 Task: Add Sprouts Blood Sugar Harmony Powder Cap to the cart.
Action: Mouse moved to (21, 87)
Screenshot: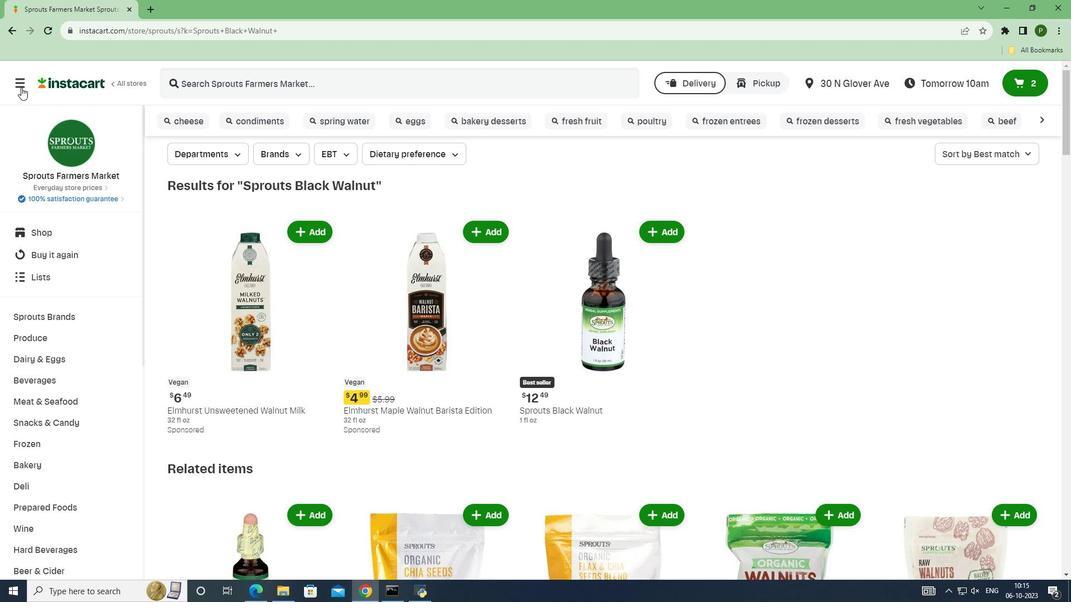 
Action: Mouse pressed left at (21, 87)
Screenshot: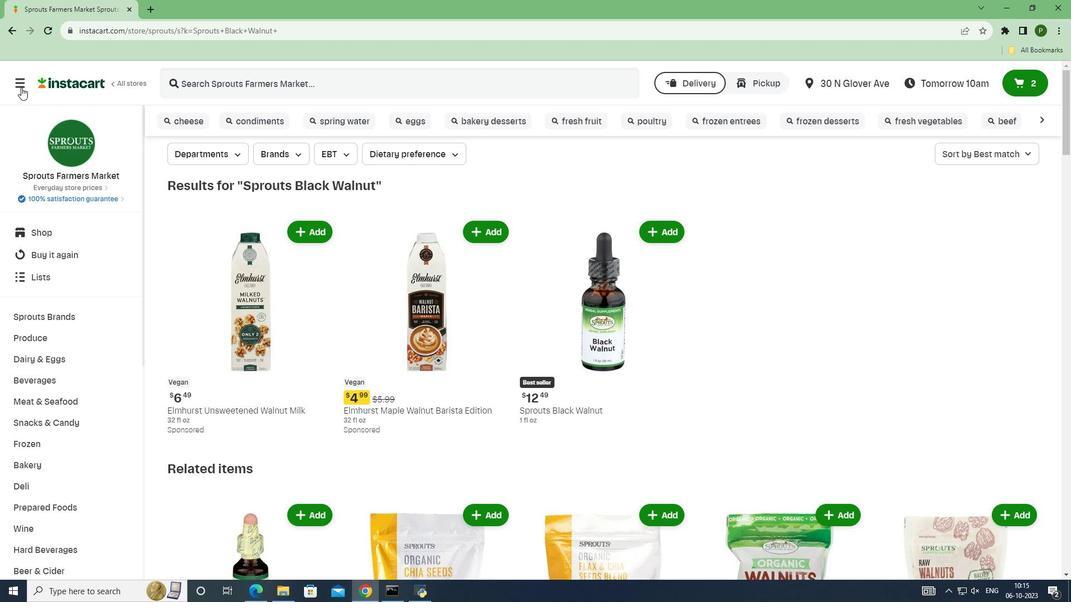 
Action: Mouse moved to (69, 290)
Screenshot: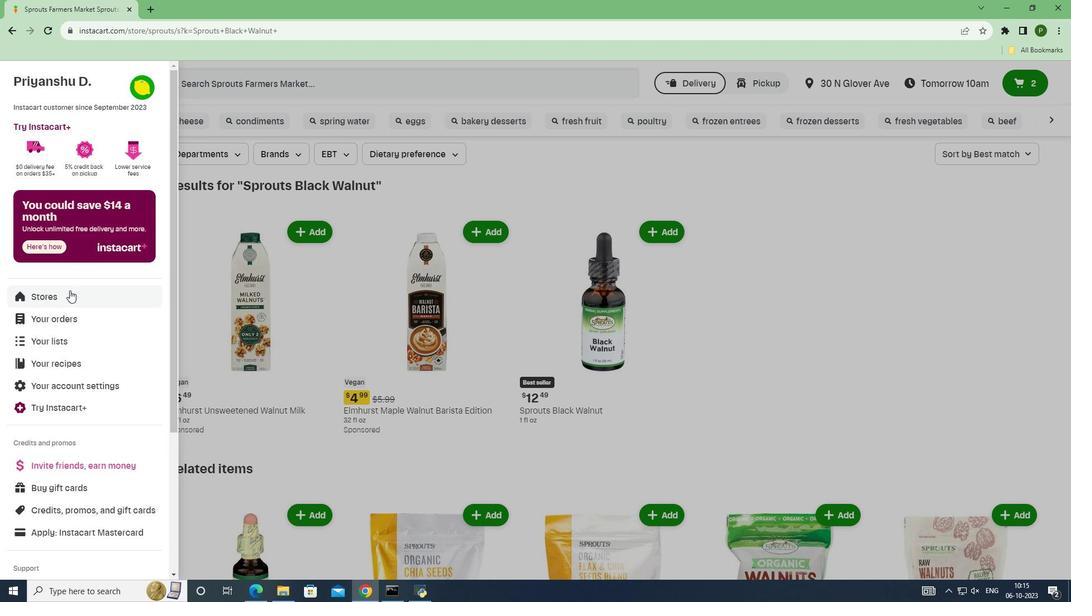 
Action: Mouse pressed left at (69, 290)
Screenshot: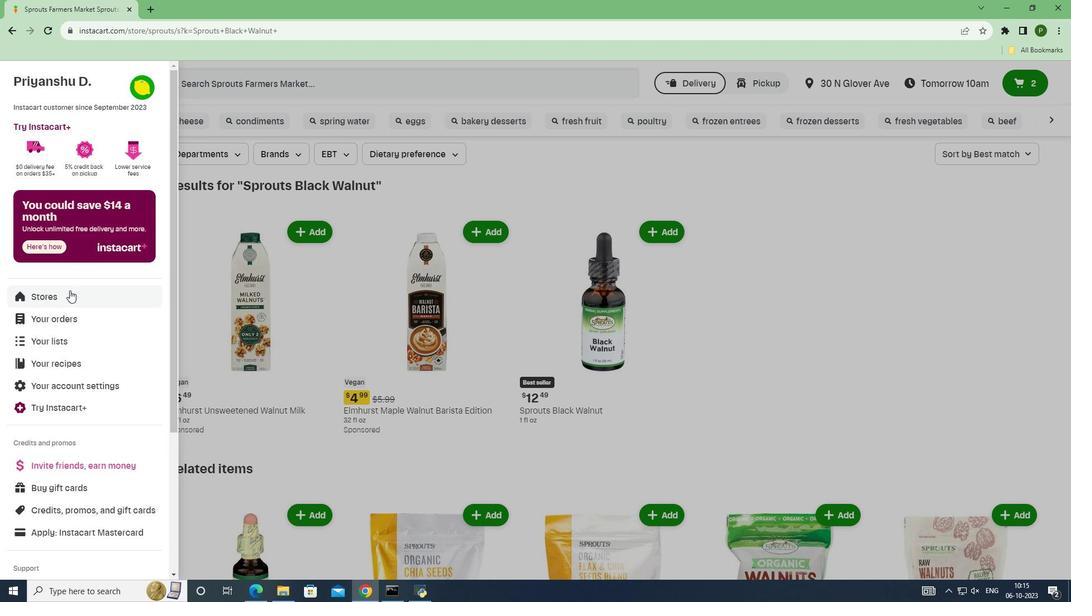 
Action: Mouse moved to (257, 132)
Screenshot: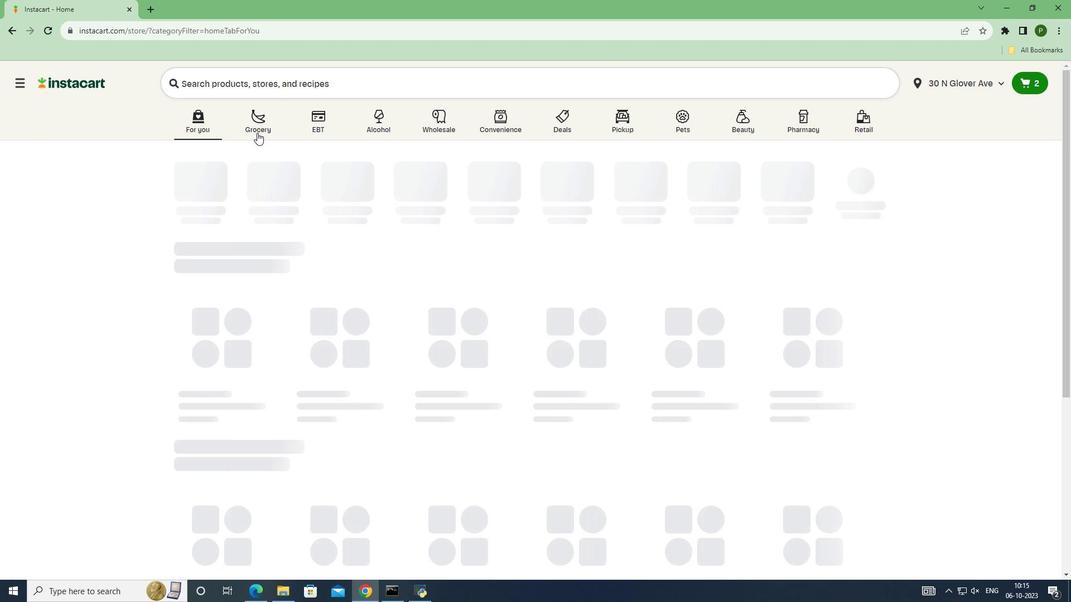 
Action: Mouse pressed left at (257, 132)
Screenshot: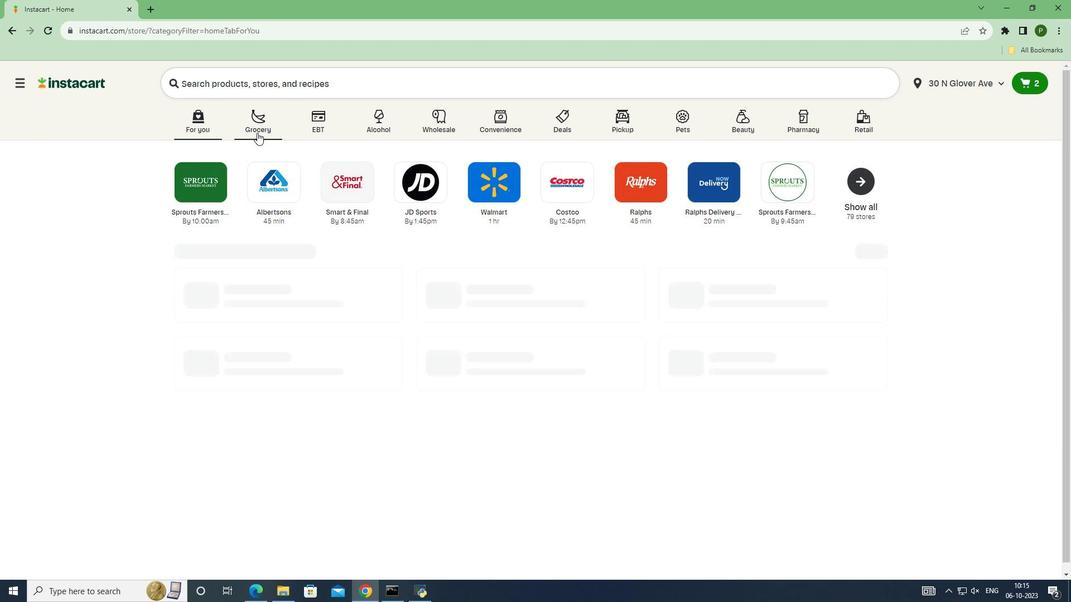 
Action: Mouse moved to (277, 191)
Screenshot: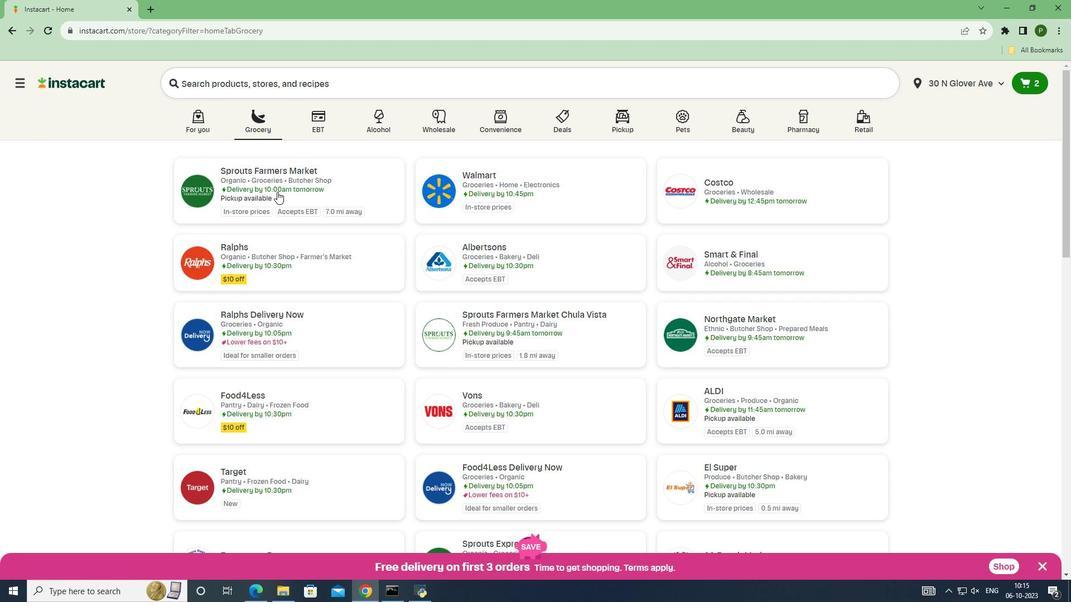 
Action: Mouse pressed left at (277, 191)
Screenshot: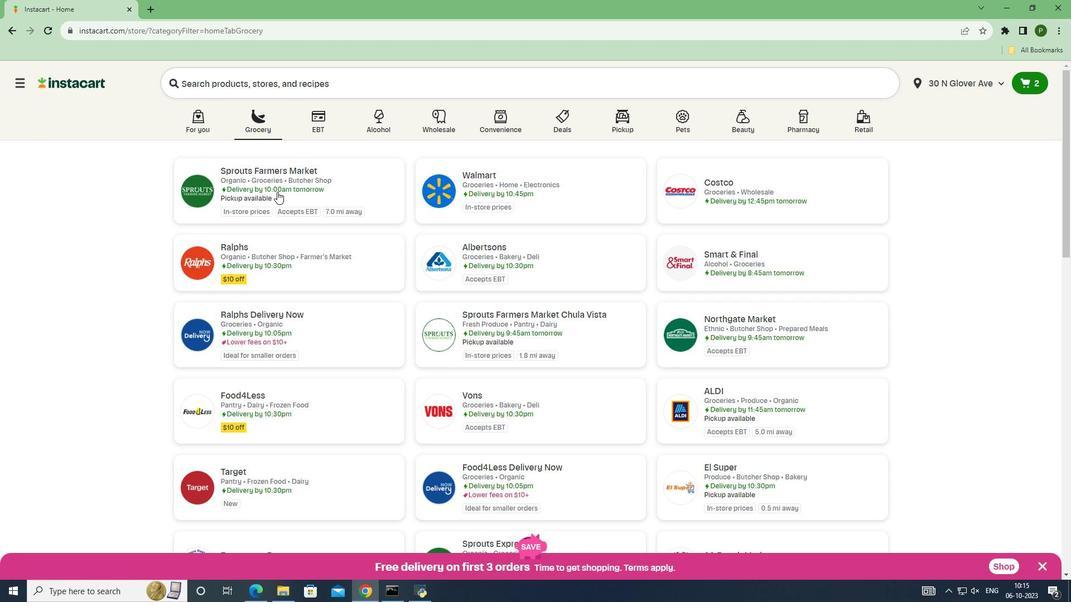 
Action: Mouse moved to (87, 315)
Screenshot: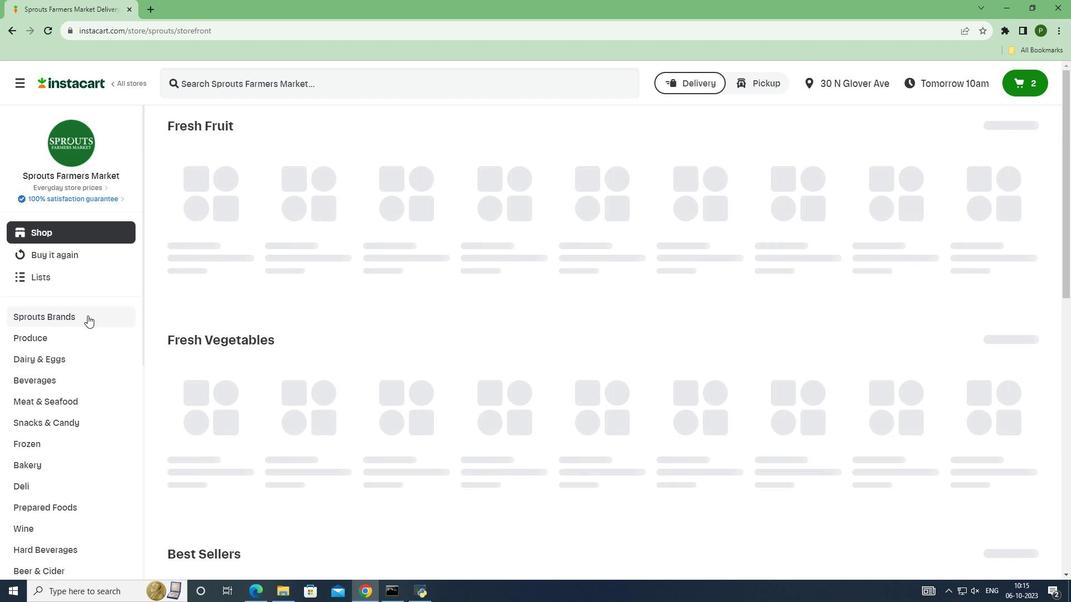 
Action: Mouse pressed left at (87, 315)
Screenshot: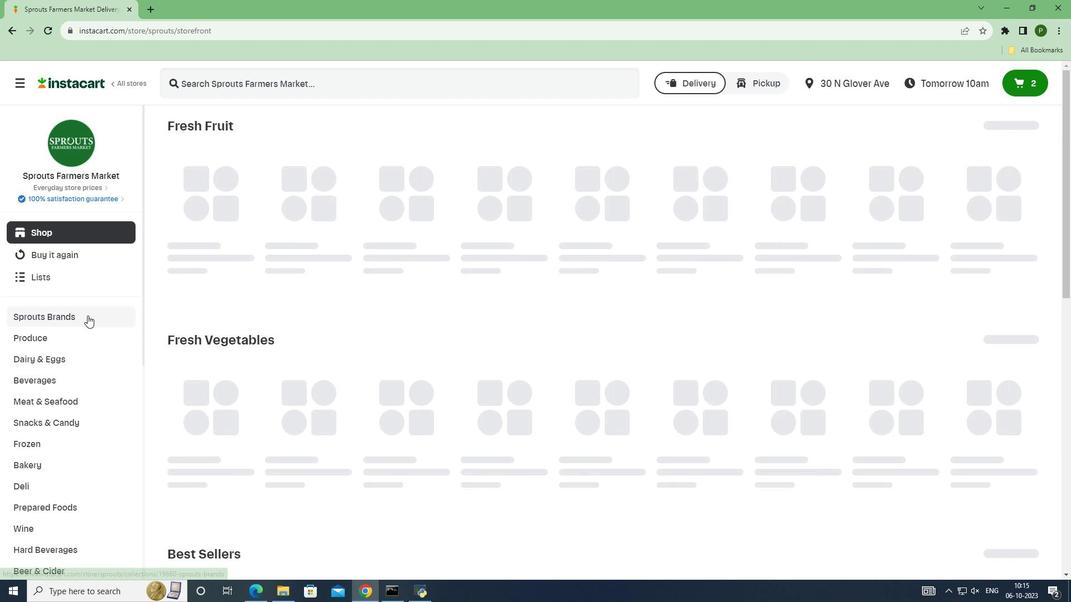 
Action: Mouse moved to (83, 465)
Screenshot: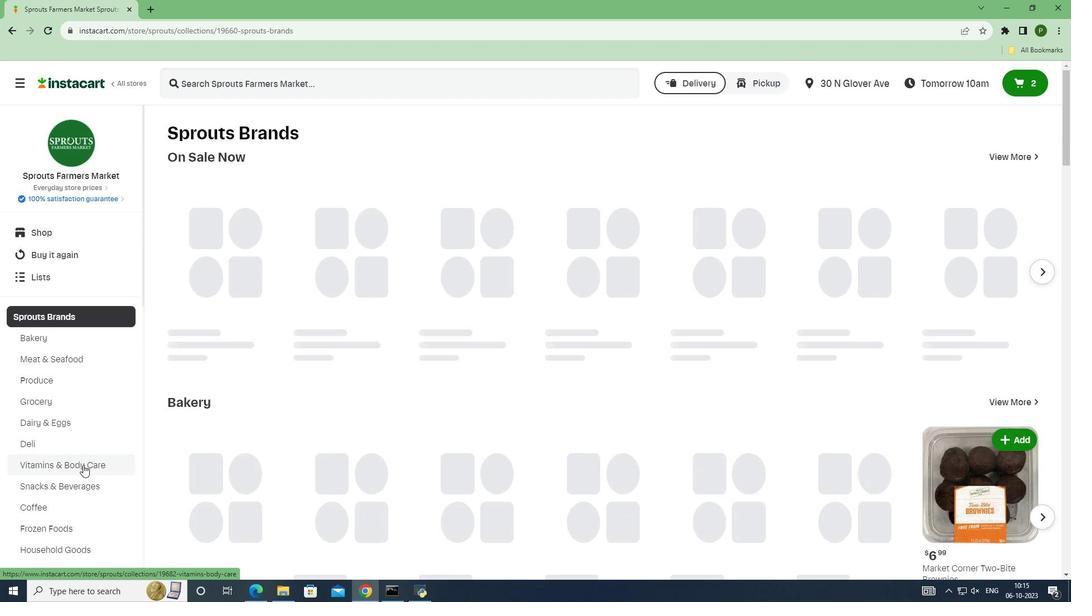
Action: Mouse pressed left at (83, 465)
Screenshot: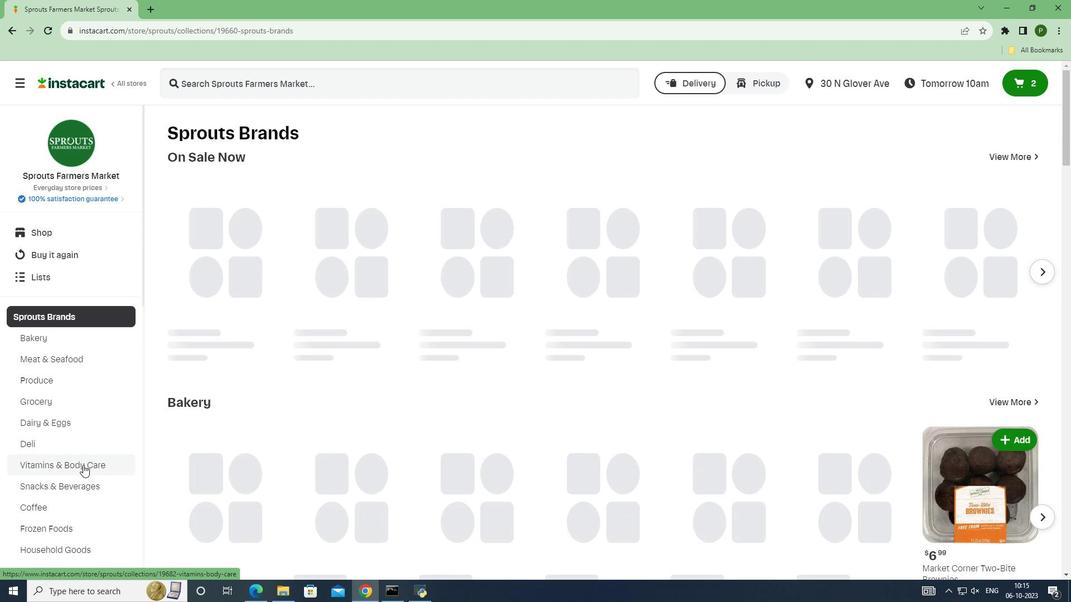 
Action: Mouse moved to (205, 84)
Screenshot: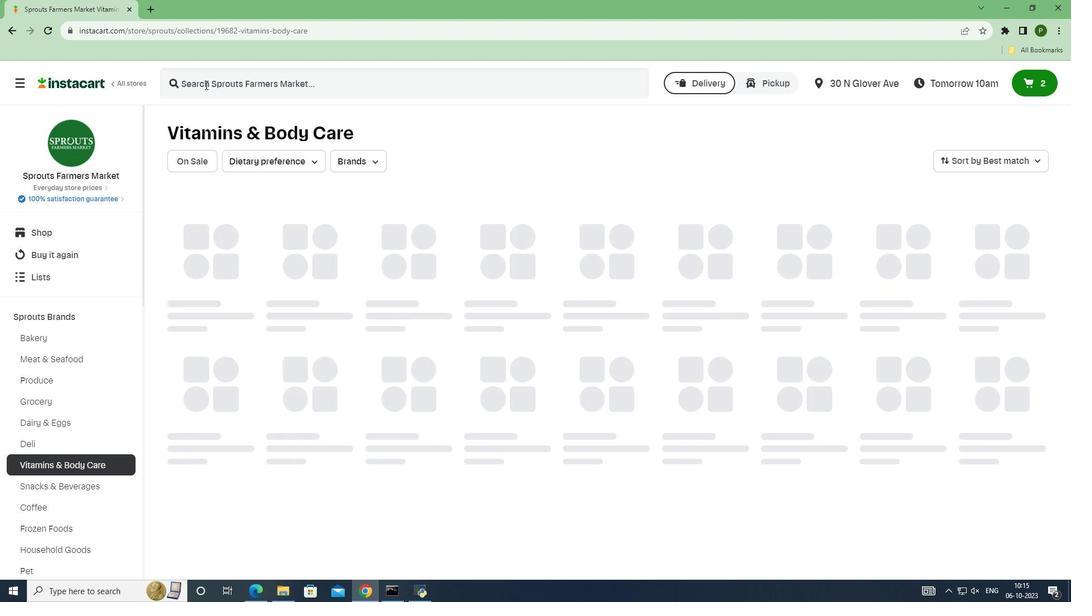 
Action: Mouse pressed left at (205, 84)
Screenshot: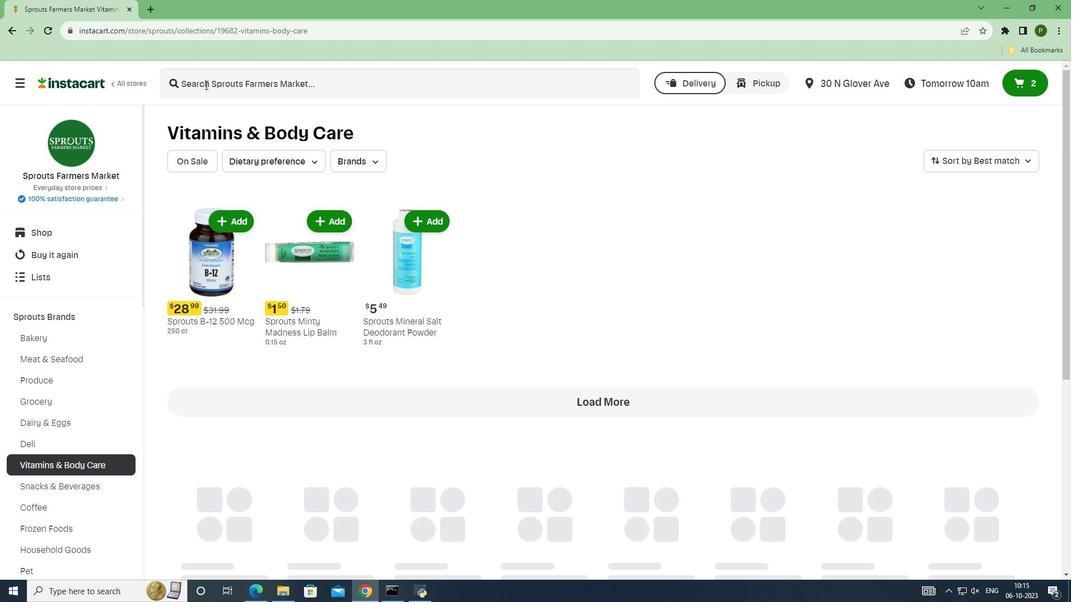 
Action: Key pressed <Key.caps_lock>S<Key.caps_lock>prouts<Key.space><Key.caps_lock>B<Key.caps_lock>lood<Key.space><Key.caps_lock>S<Key.caps_lock>ugar<Key.space><Key.caps_lock>H<Key.caps_lock>armony<Key.space><Key.caps_lock>P<Key.caps_lock>owder<Key.space><Key.caps_lock>C<Key.caps_lock>ap<Key.space><Key.enter>
Screenshot: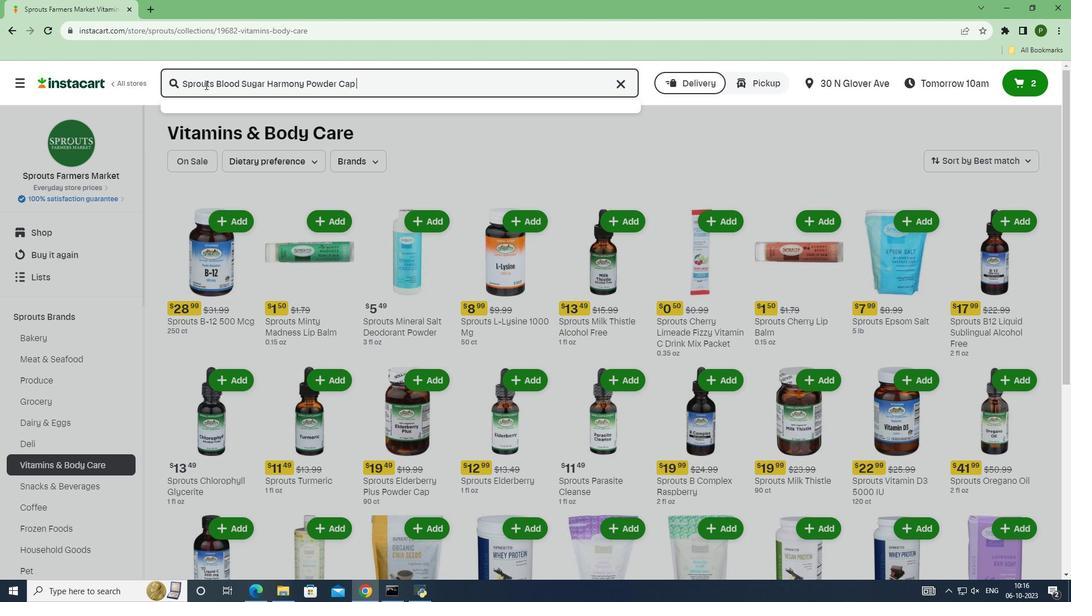 
Action: Mouse moved to (300, 198)
Screenshot: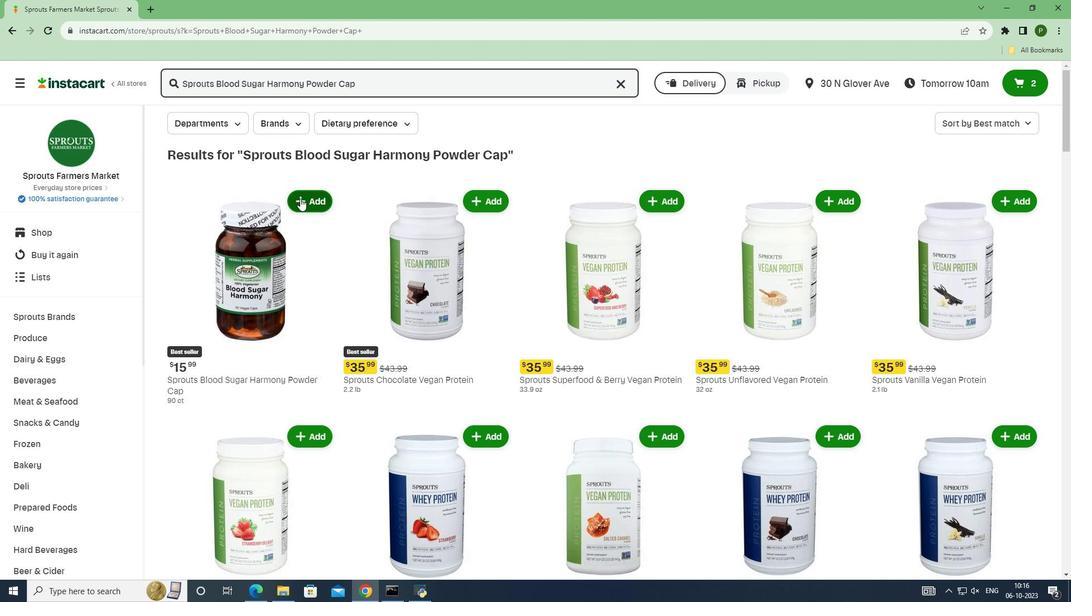 
Action: Mouse pressed left at (300, 198)
Screenshot: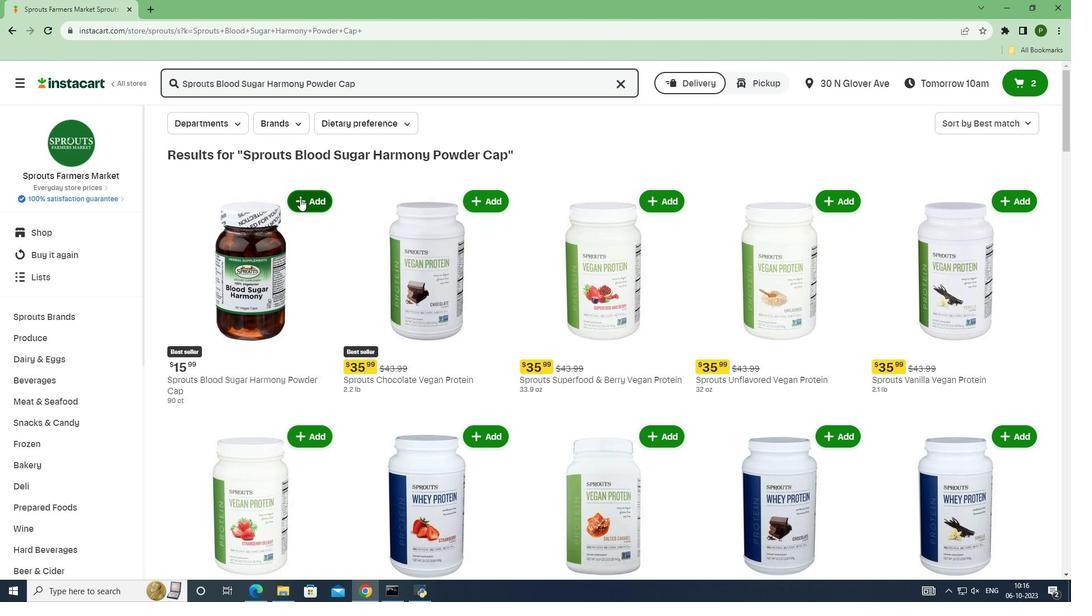 
Action: Mouse moved to (316, 266)
Screenshot: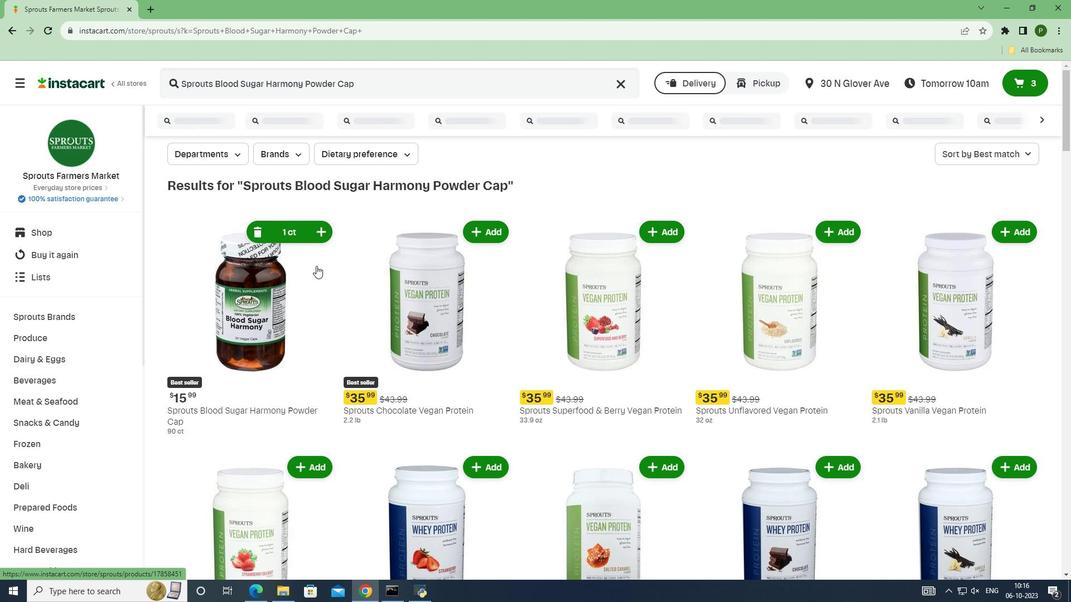 
